 Task: Use the formula "COUNTUNIQUE" in spreadsheet "Project portfolio".
Action: Mouse moved to (393, 483)
Screenshot: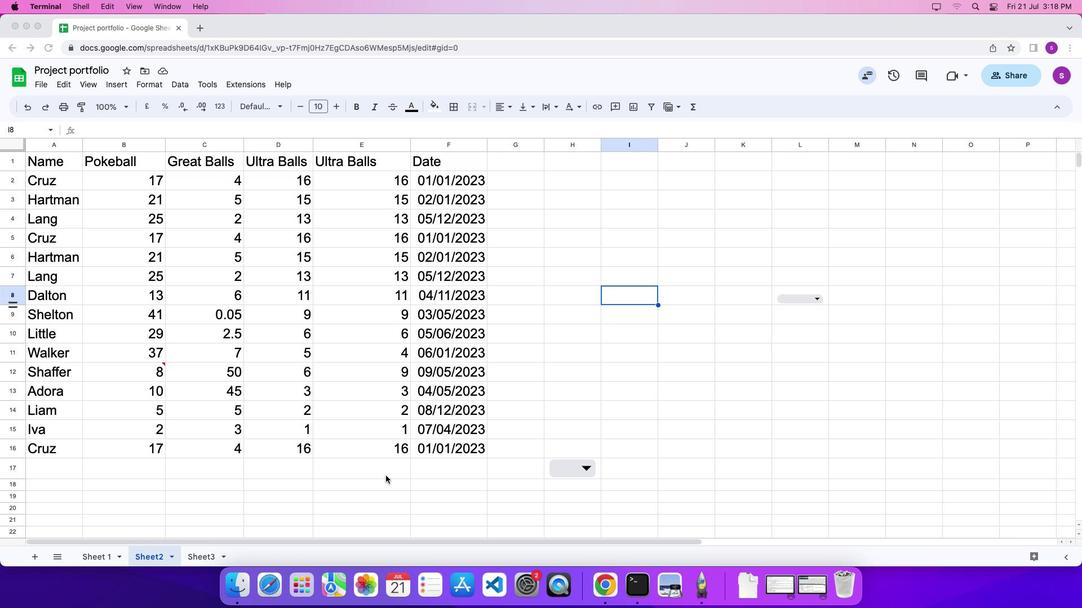 
Action: Mouse pressed left at (393, 483)
Screenshot: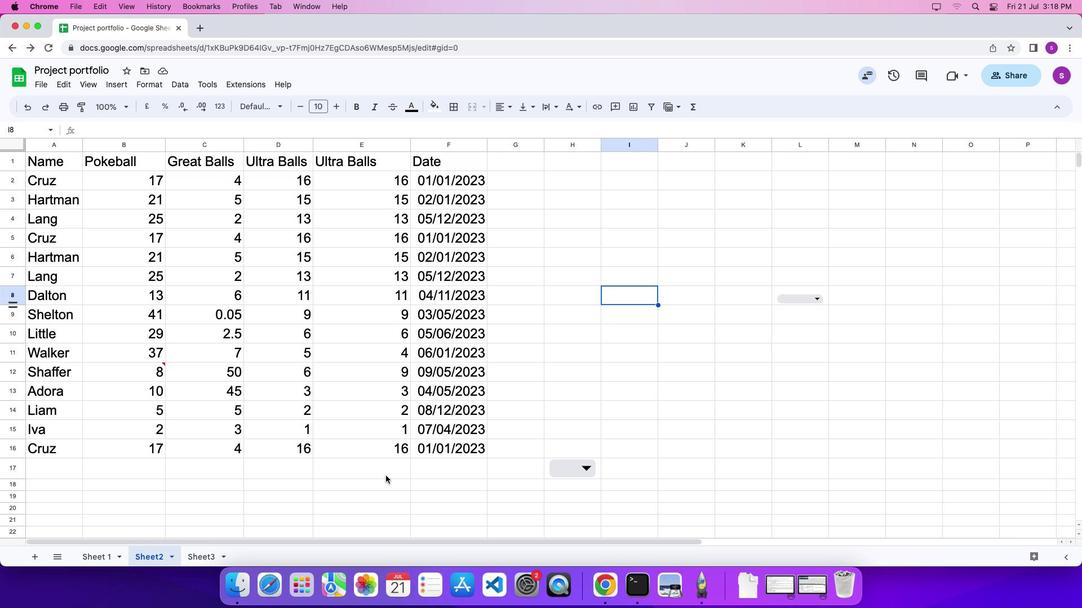 
Action: Mouse pressed left at (393, 483)
Screenshot: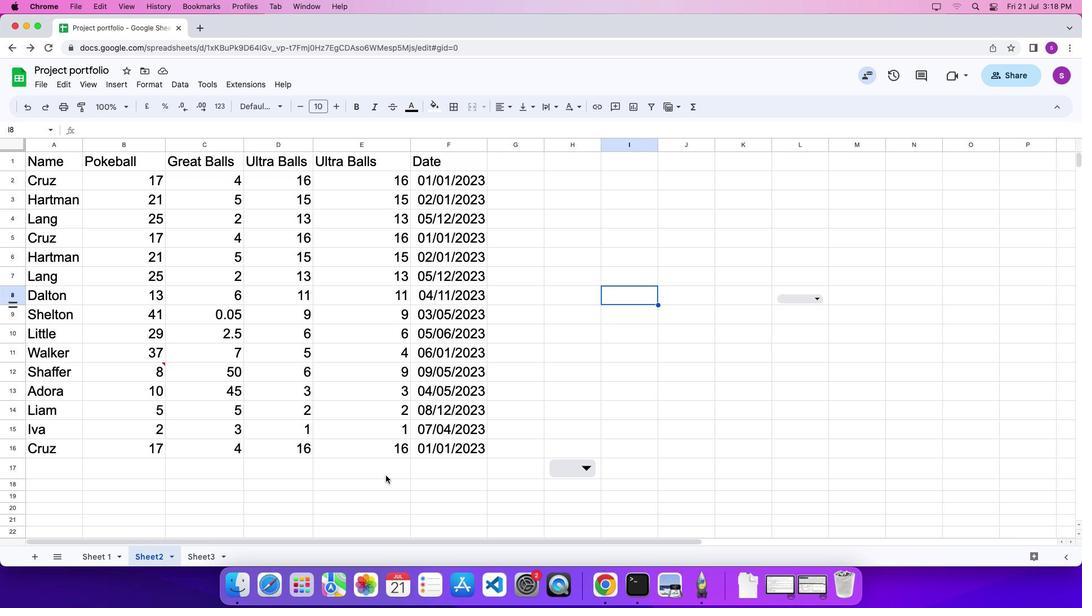 
Action: Key pressed '='
Screenshot: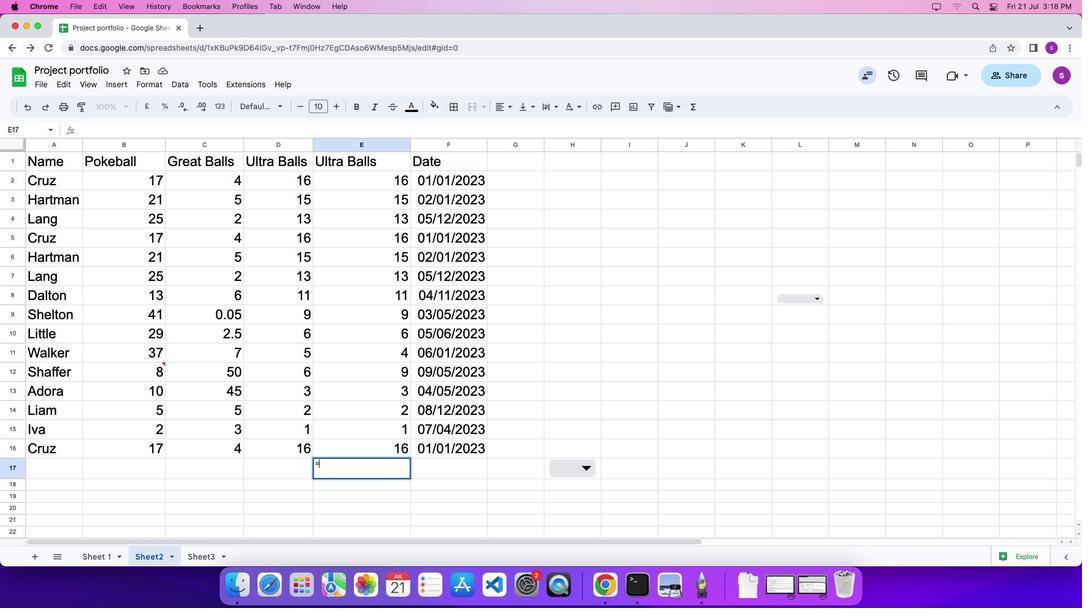 
Action: Mouse moved to (700, 112)
Screenshot: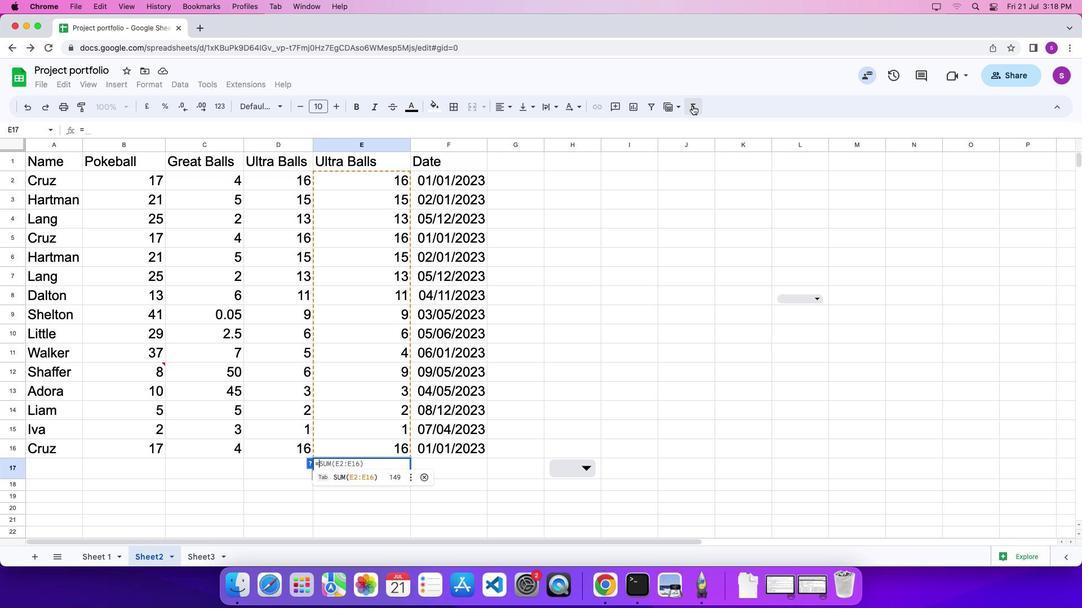 
Action: Mouse pressed left at (700, 112)
Screenshot: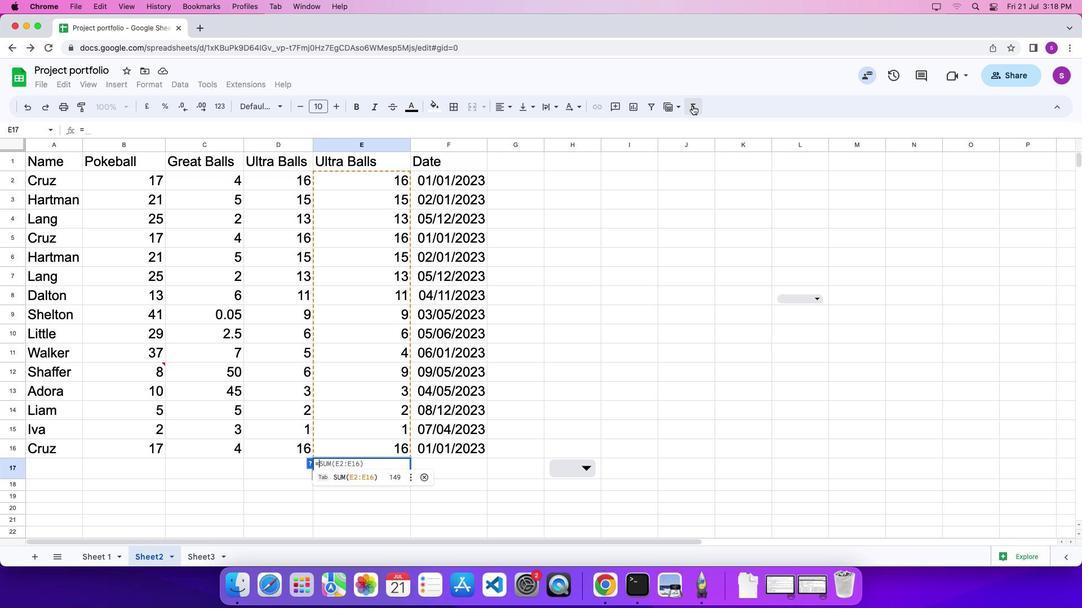 
Action: Mouse moved to (877, 528)
Screenshot: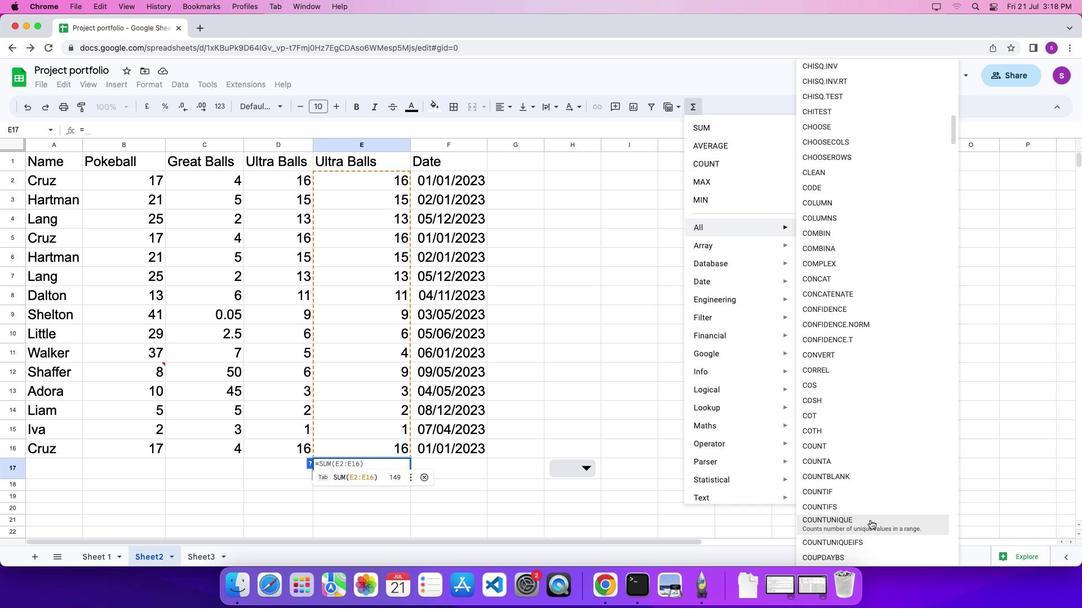 
Action: Mouse pressed left at (877, 528)
Screenshot: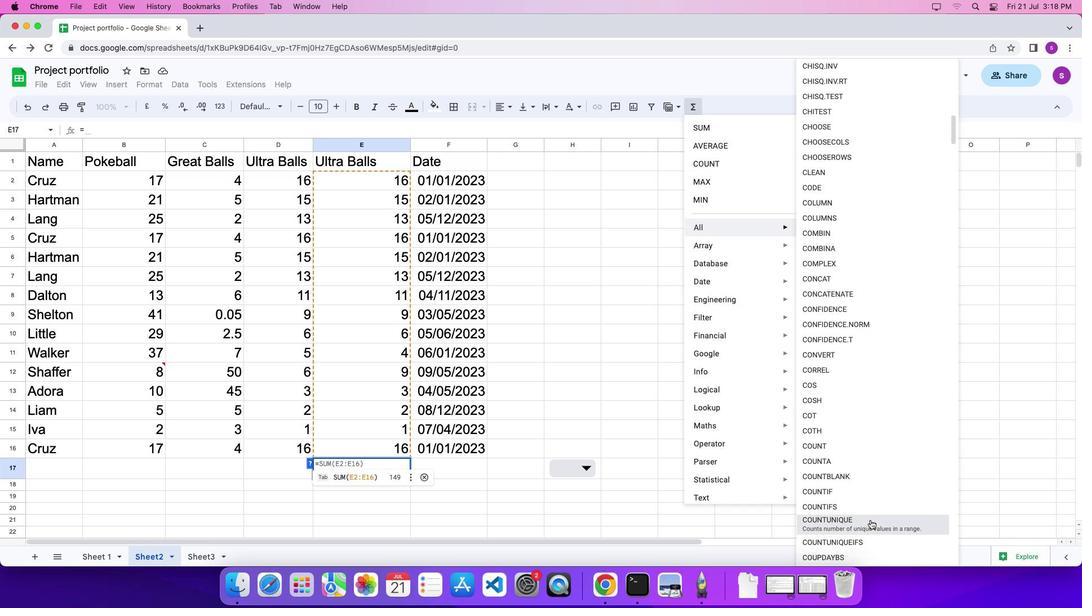 
Action: Mouse moved to (294, 187)
Screenshot: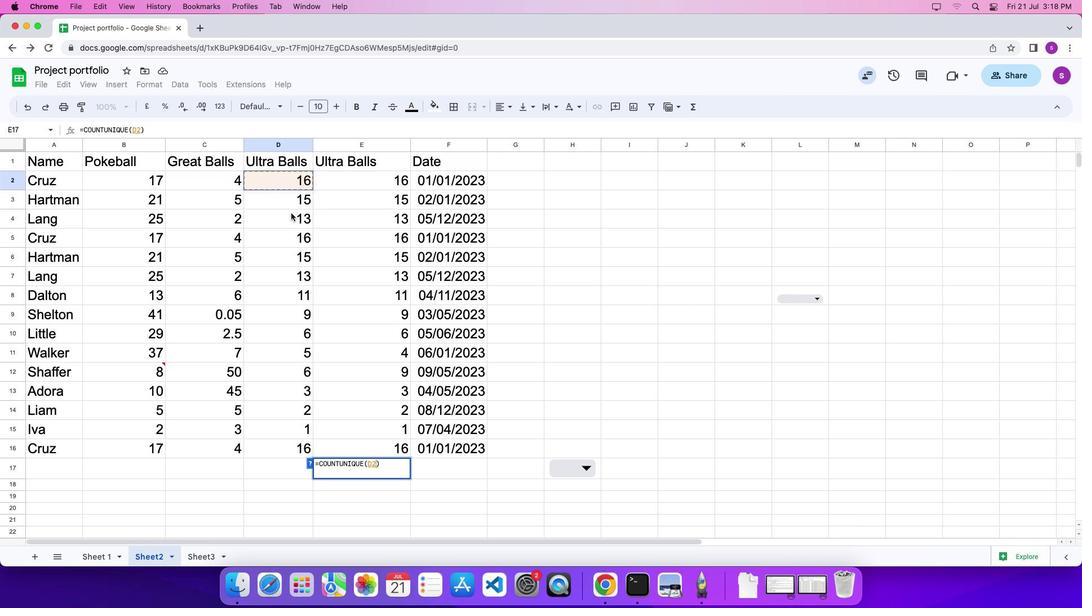 
Action: Mouse pressed left at (294, 187)
Screenshot: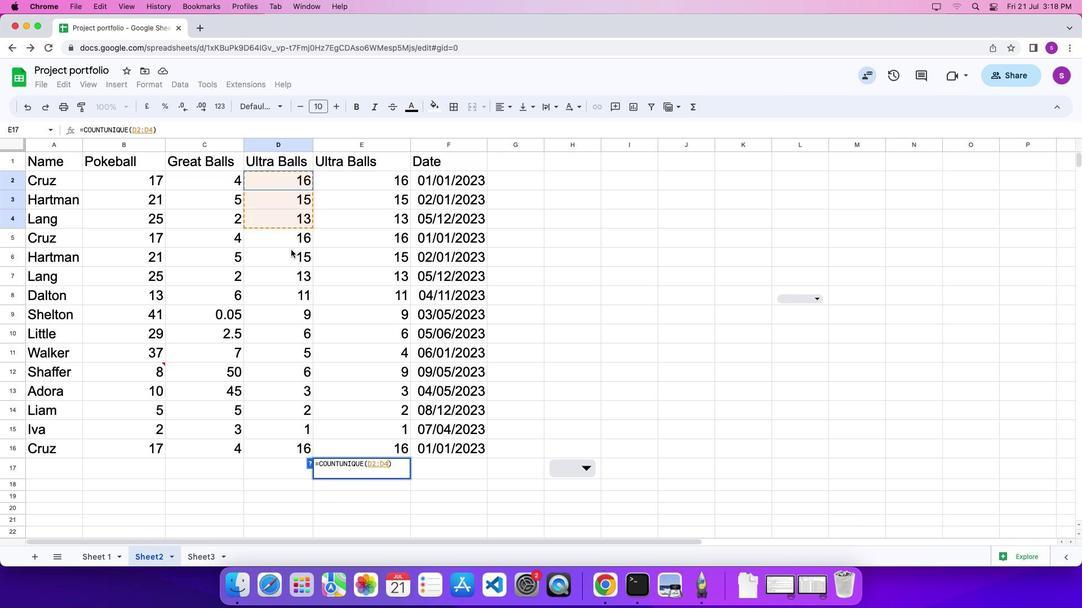 
Action: Mouse moved to (301, 449)
Screenshot: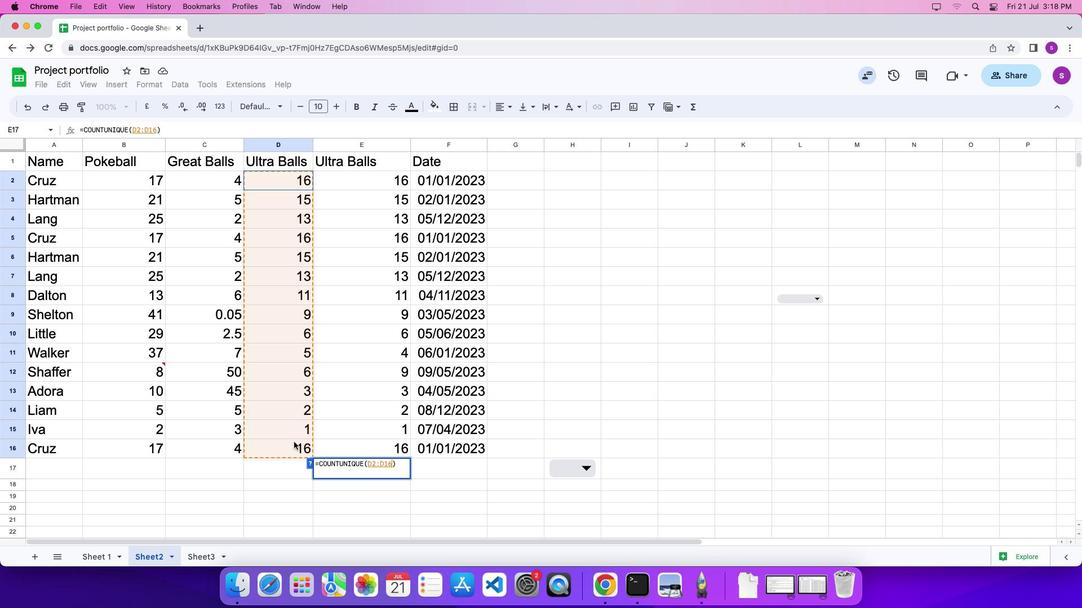 
Action: Key pressed ','
Screenshot: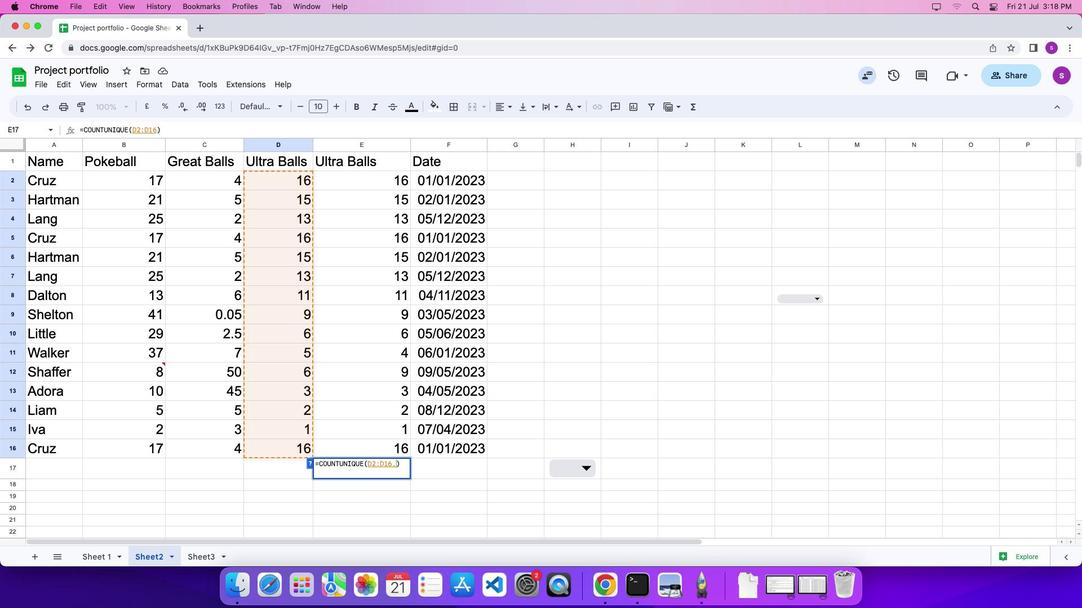 
Action: Mouse moved to (370, 189)
Screenshot: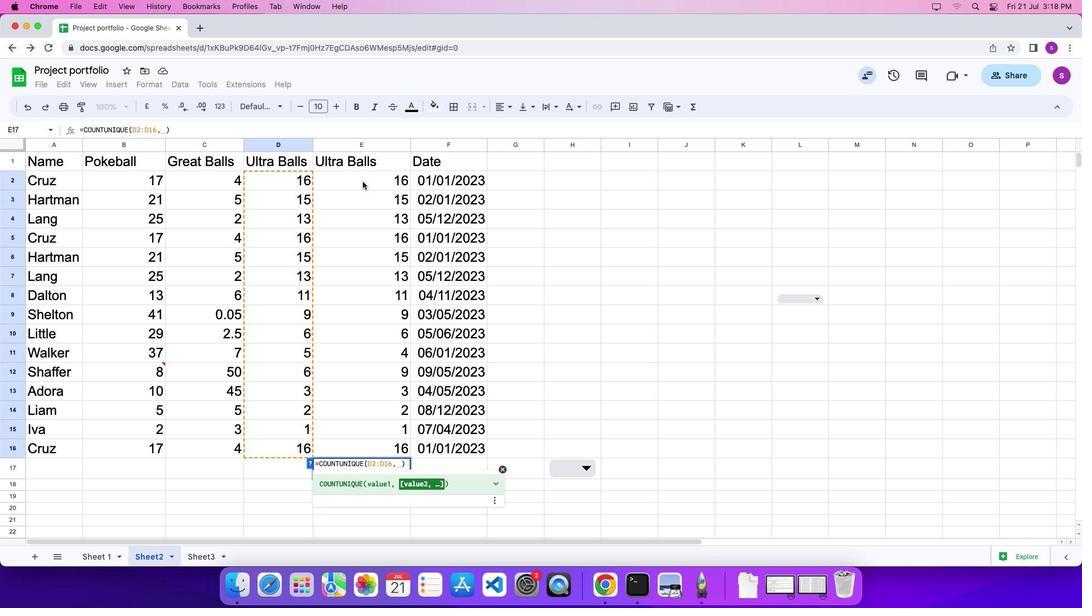 
Action: Mouse pressed left at (370, 189)
Screenshot: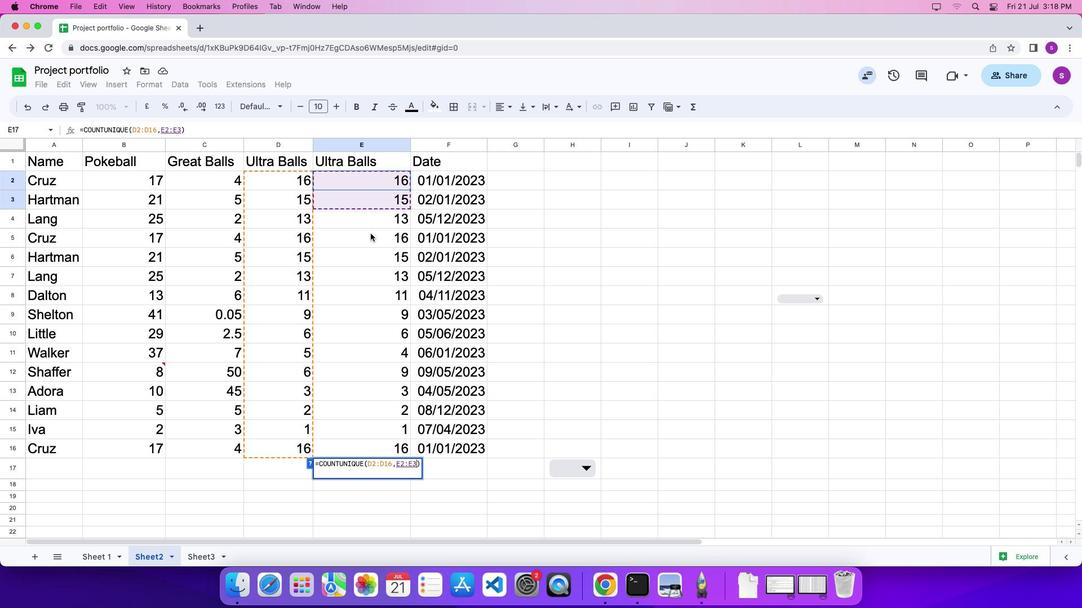 
Action: Mouse moved to (408, 468)
Screenshot: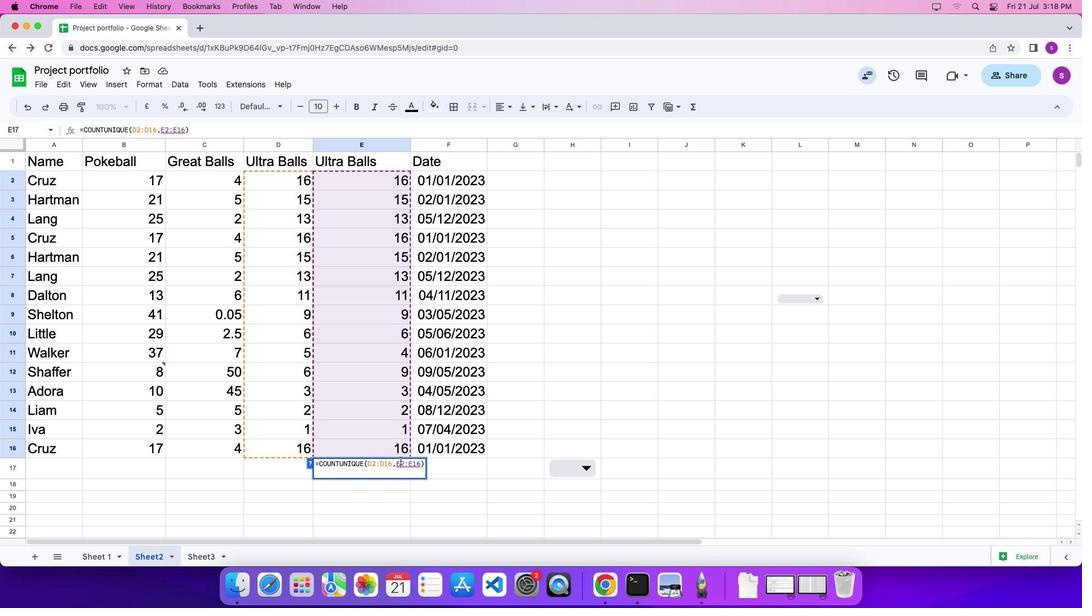 
Action: Mouse pressed left at (408, 468)
Screenshot: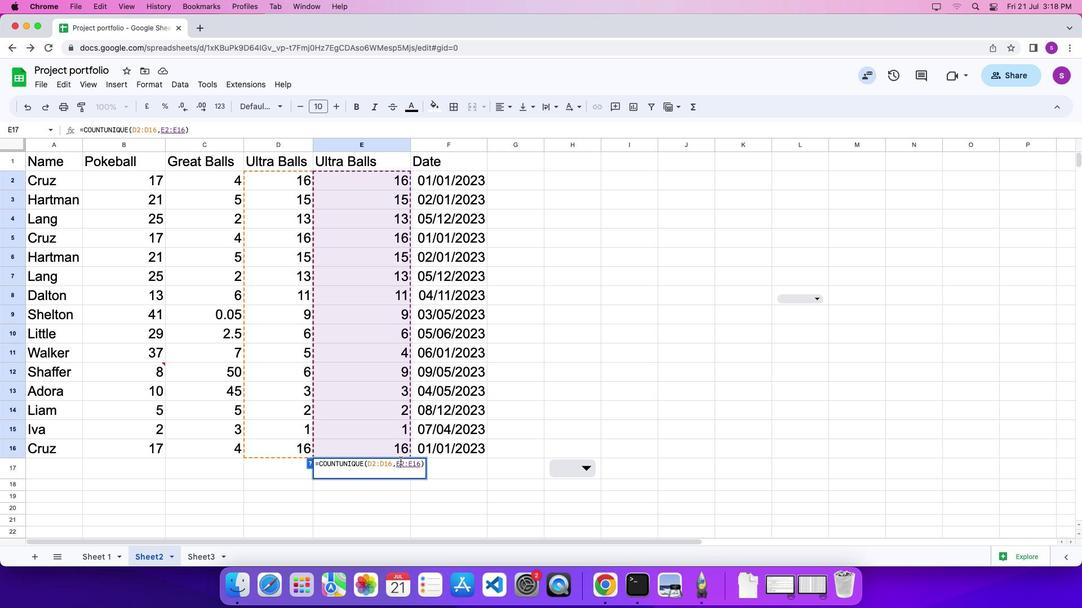 
Action: Mouse moved to (426, 477)
Screenshot: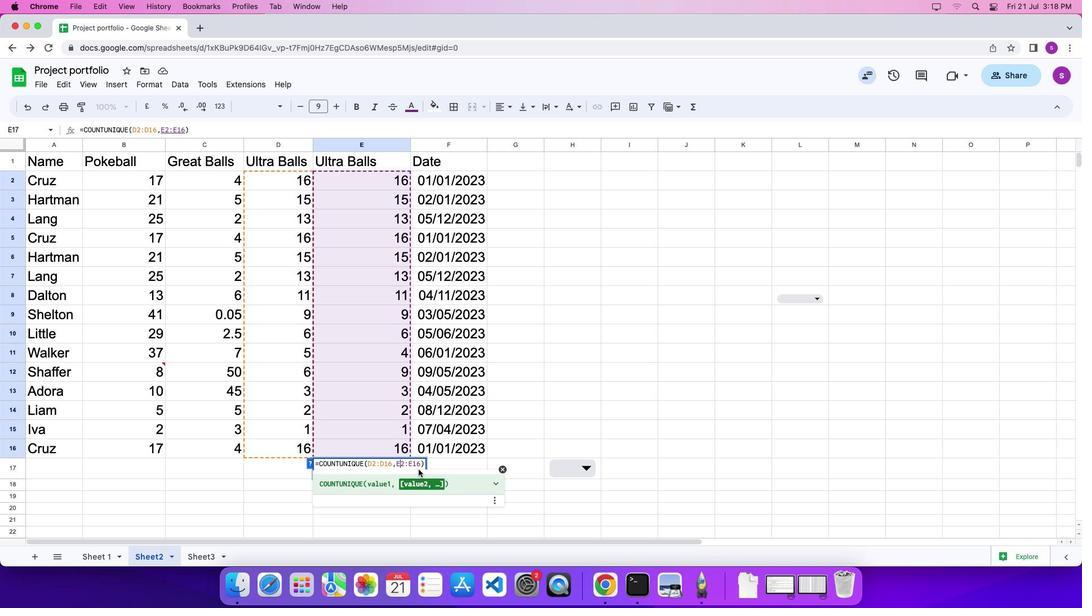 
Action: Key pressed Key.rightKey.rightKey.rightKey.rightKey.rightKey.rightKey.enter
Screenshot: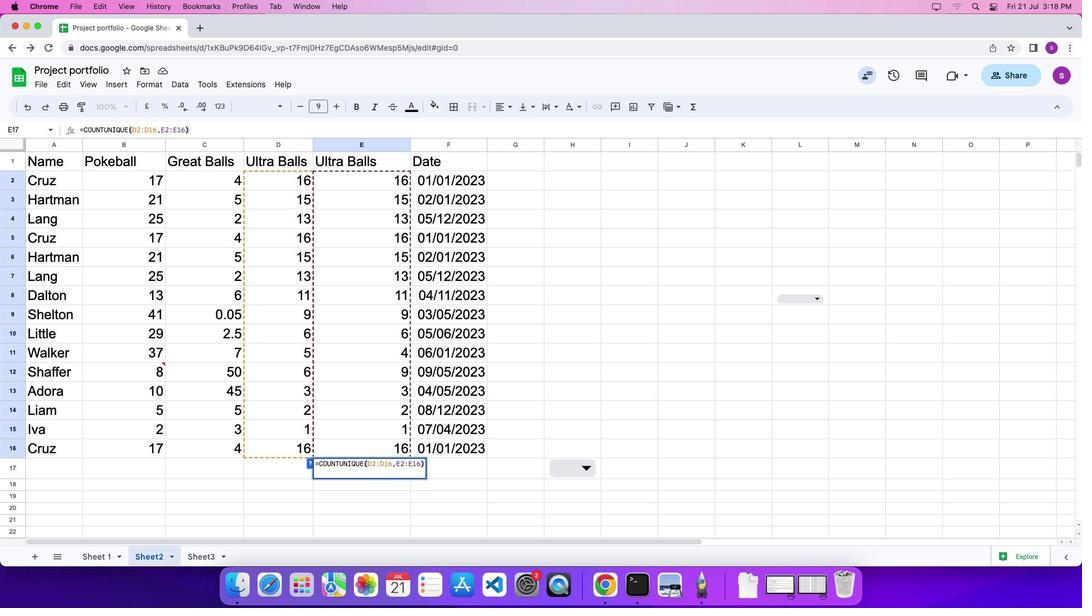 
